 Task: Show the "File list" page setting.
Action: Mouse moved to (1262, 96)
Screenshot: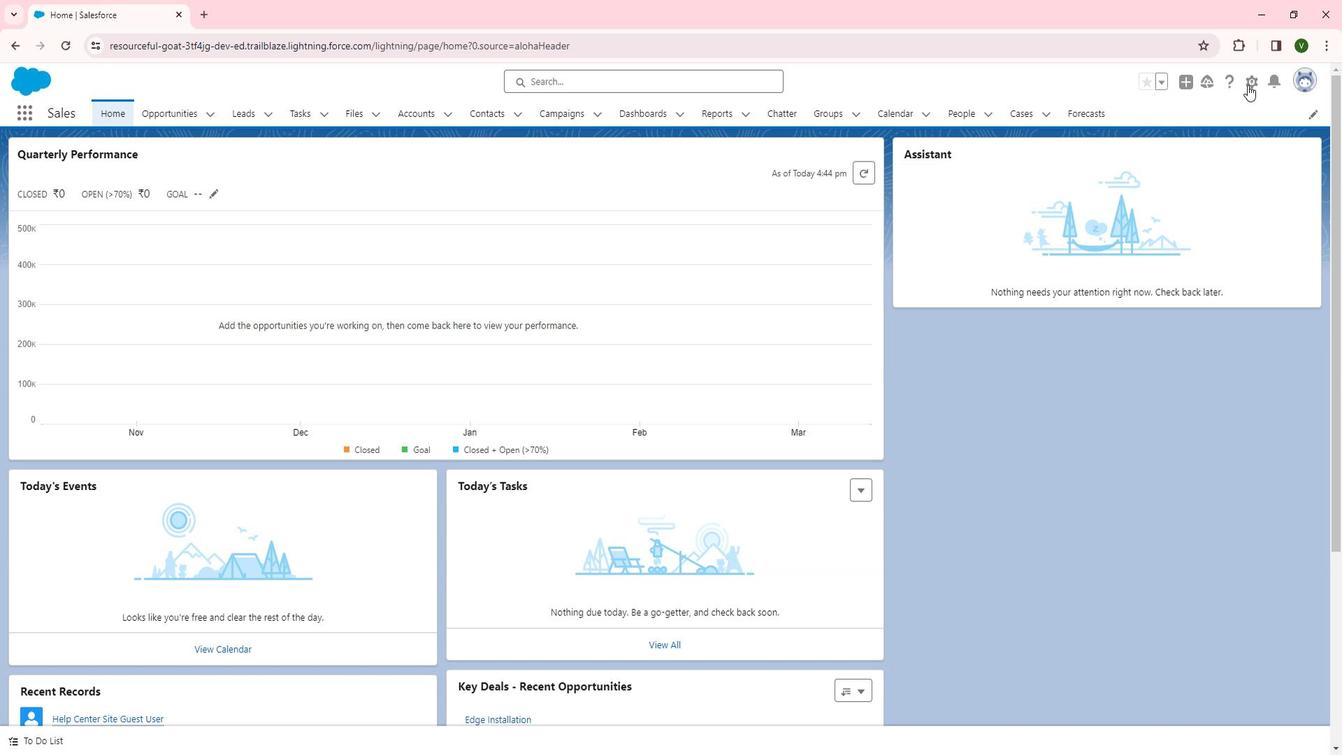 
Action: Mouse pressed left at (1262, 96)
Screenshot: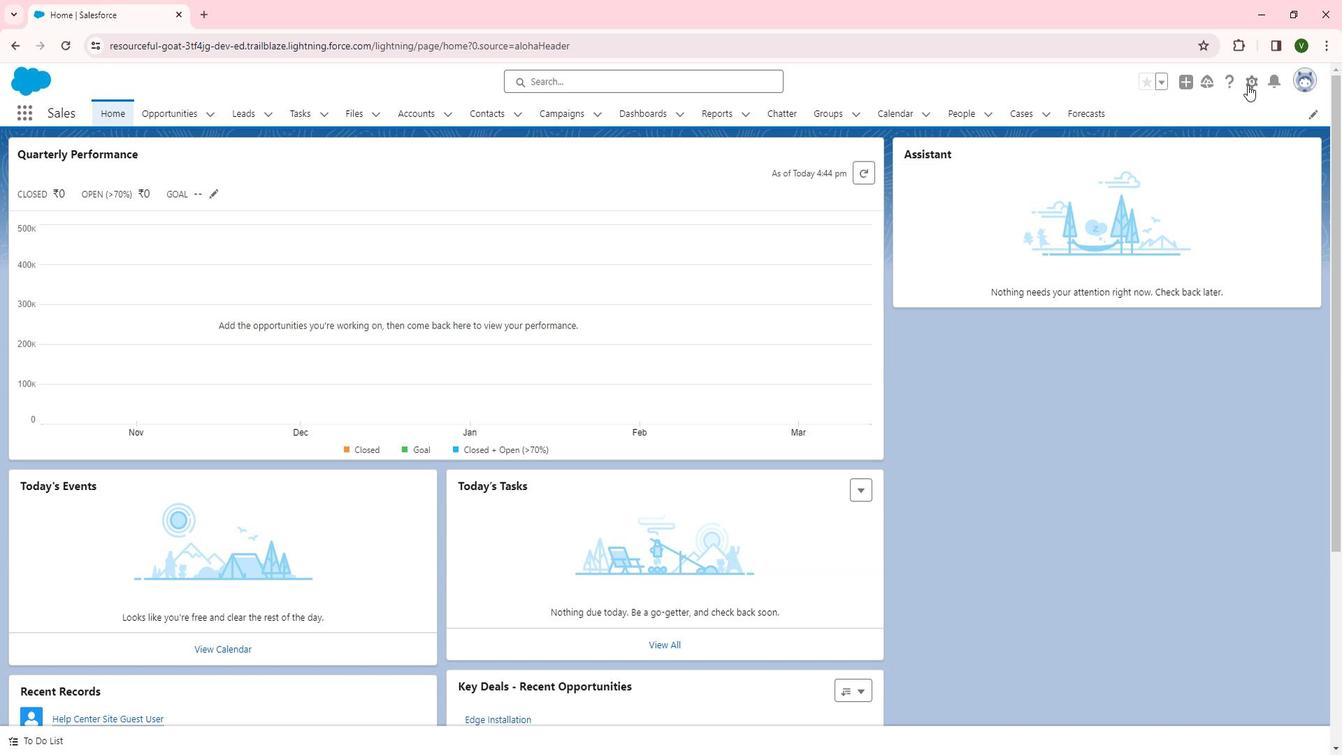 
Action: Mouse moved to (1201, 127)
Screenshot: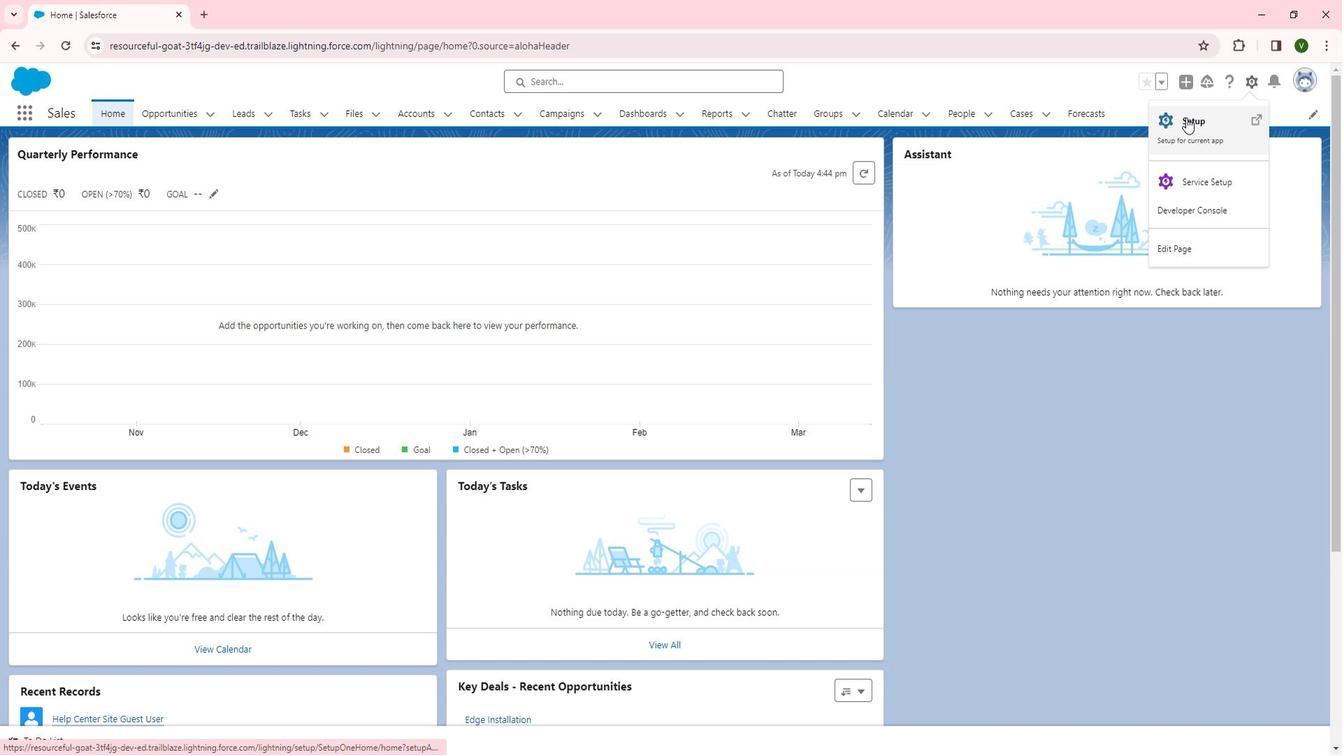 
Action: Mouse pressed left at (1201, 127)
Screenshot: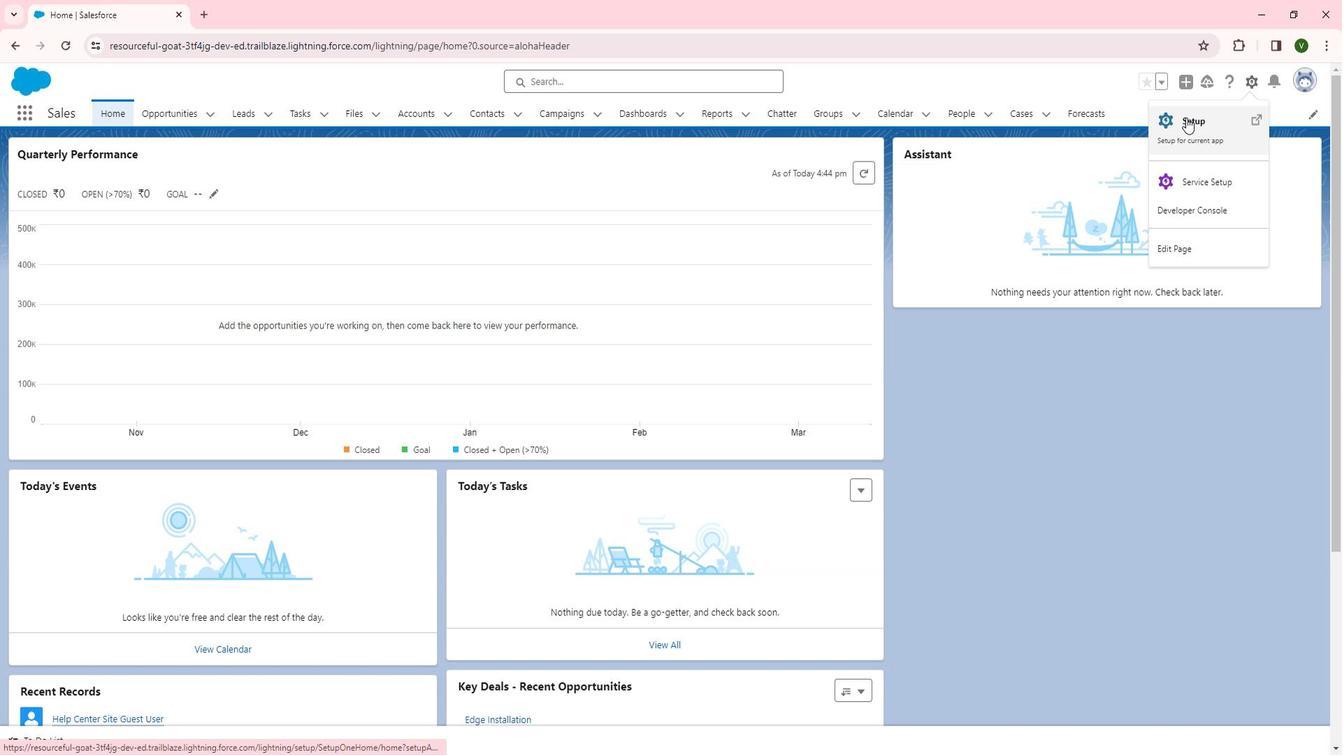 
Action: Mouse moved to (82, 515)
Screenshot: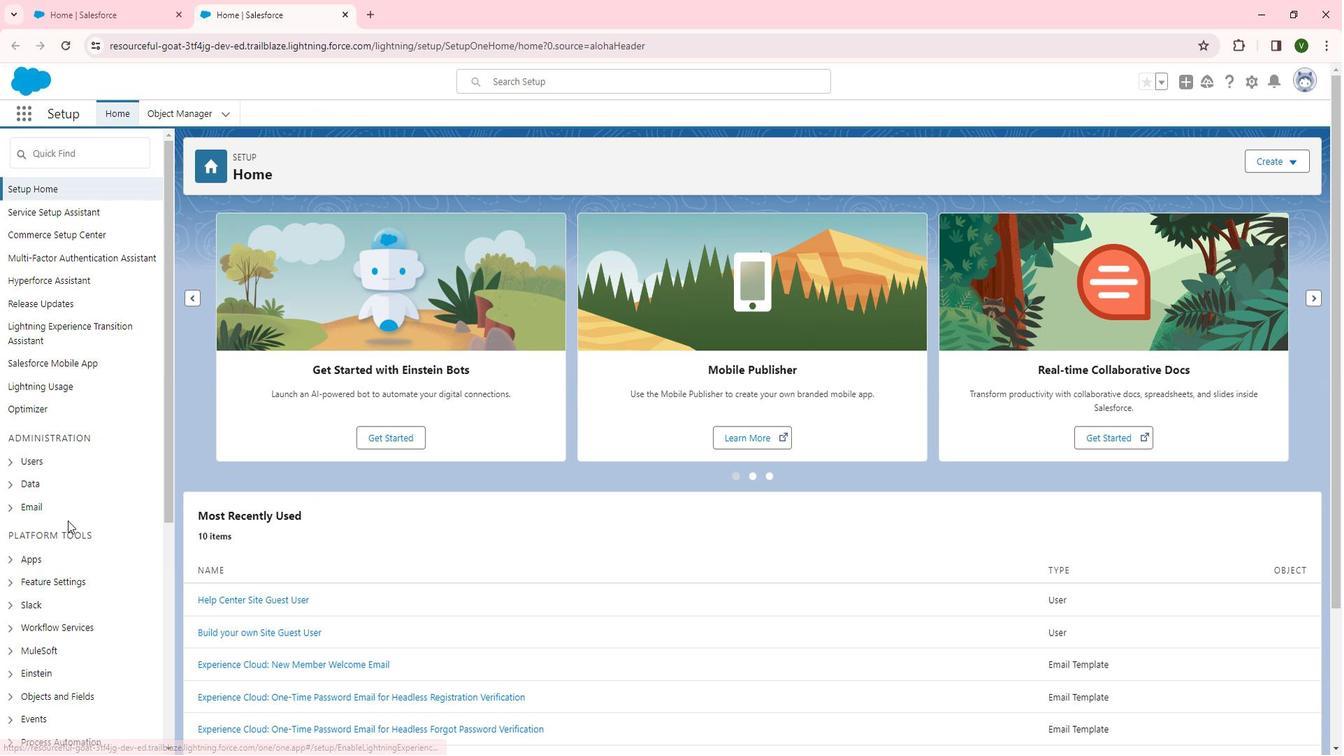 
Action: Mouse scrolled (82, 515) with delta (0, 0)
Screenshot: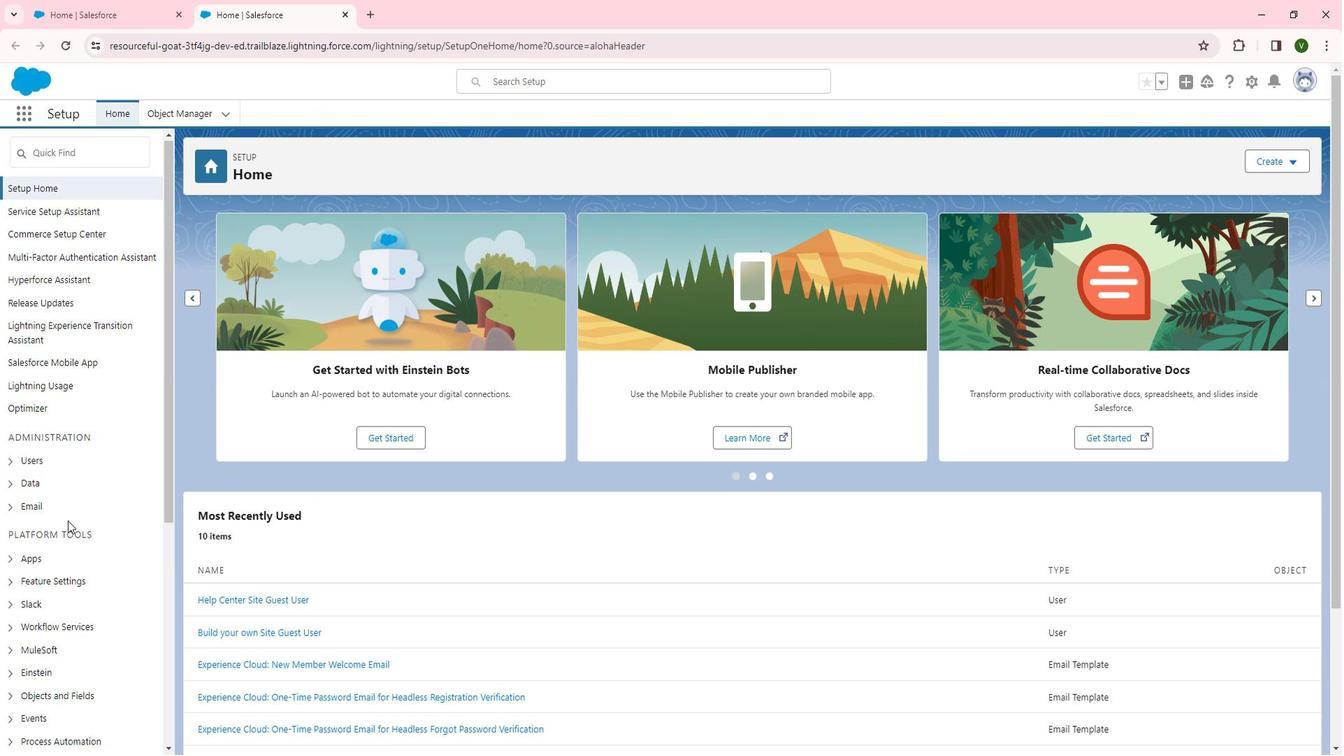 
Action: Mouse scrolled (82, 515) with delta (0, 0)
Screenshot: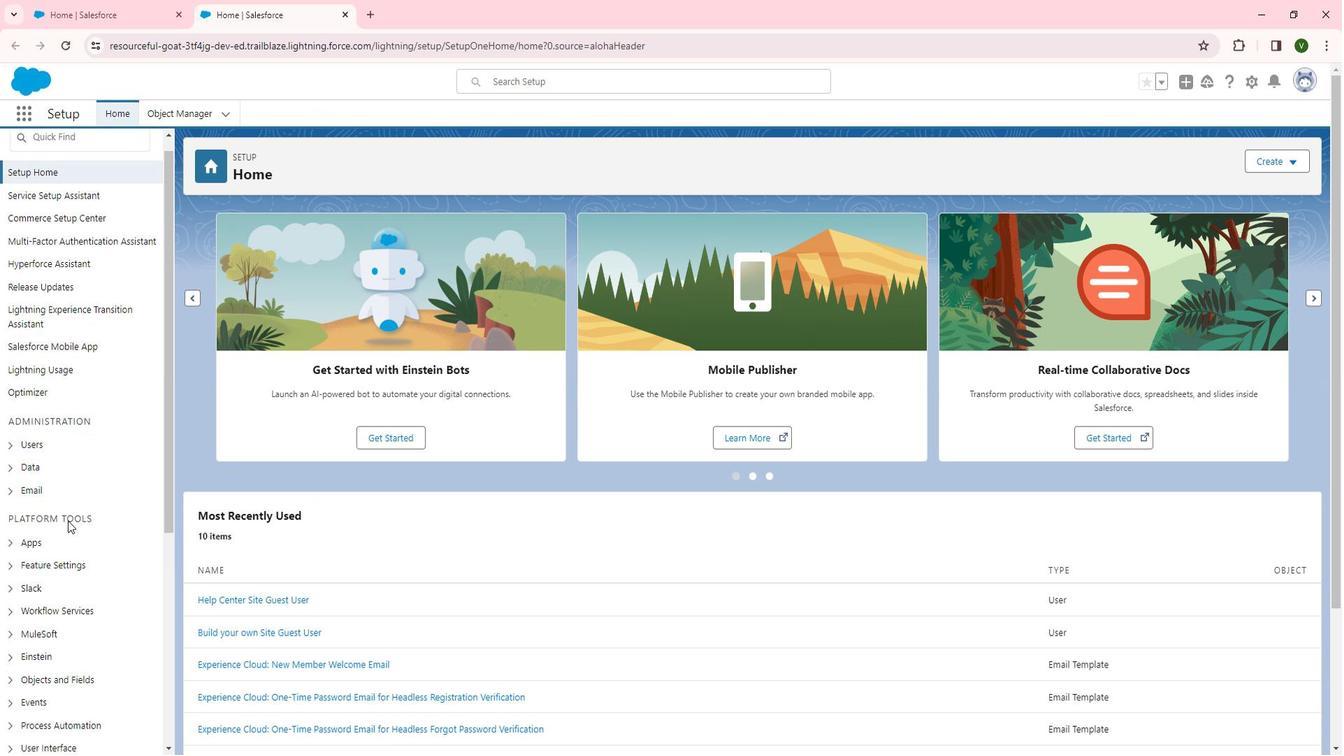
Action: Mouse moved to (74, 437)
Screenshot: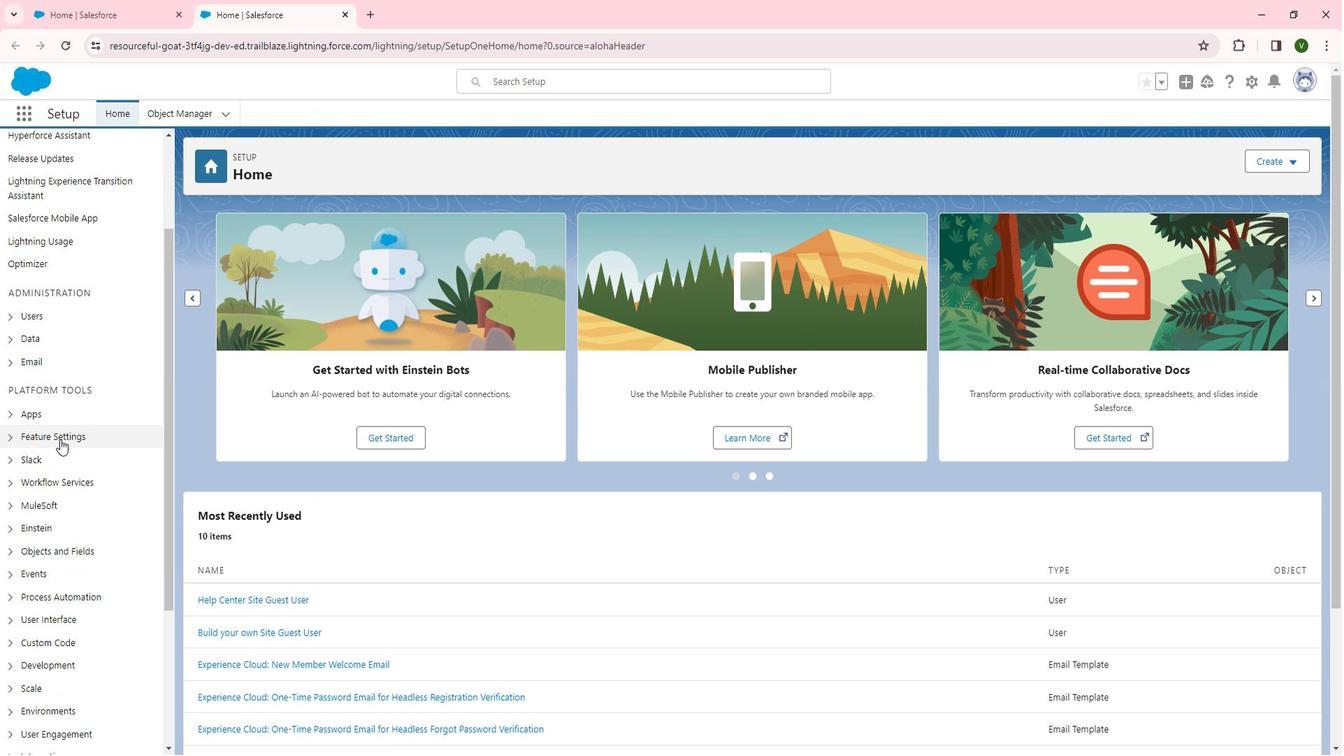 
Action: Mouse pressed left at (74, 437)
Screenshot: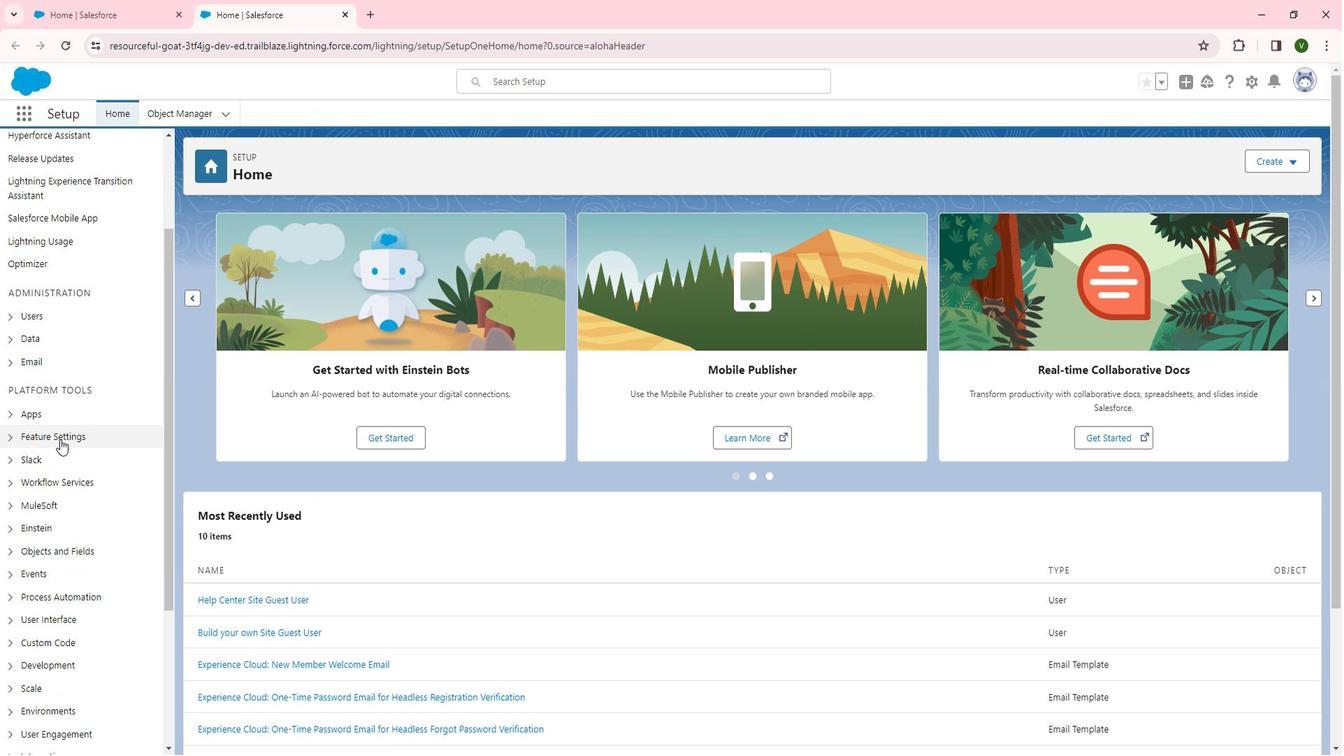 
Action: Mouse moved to (83, 546)
Screenshot: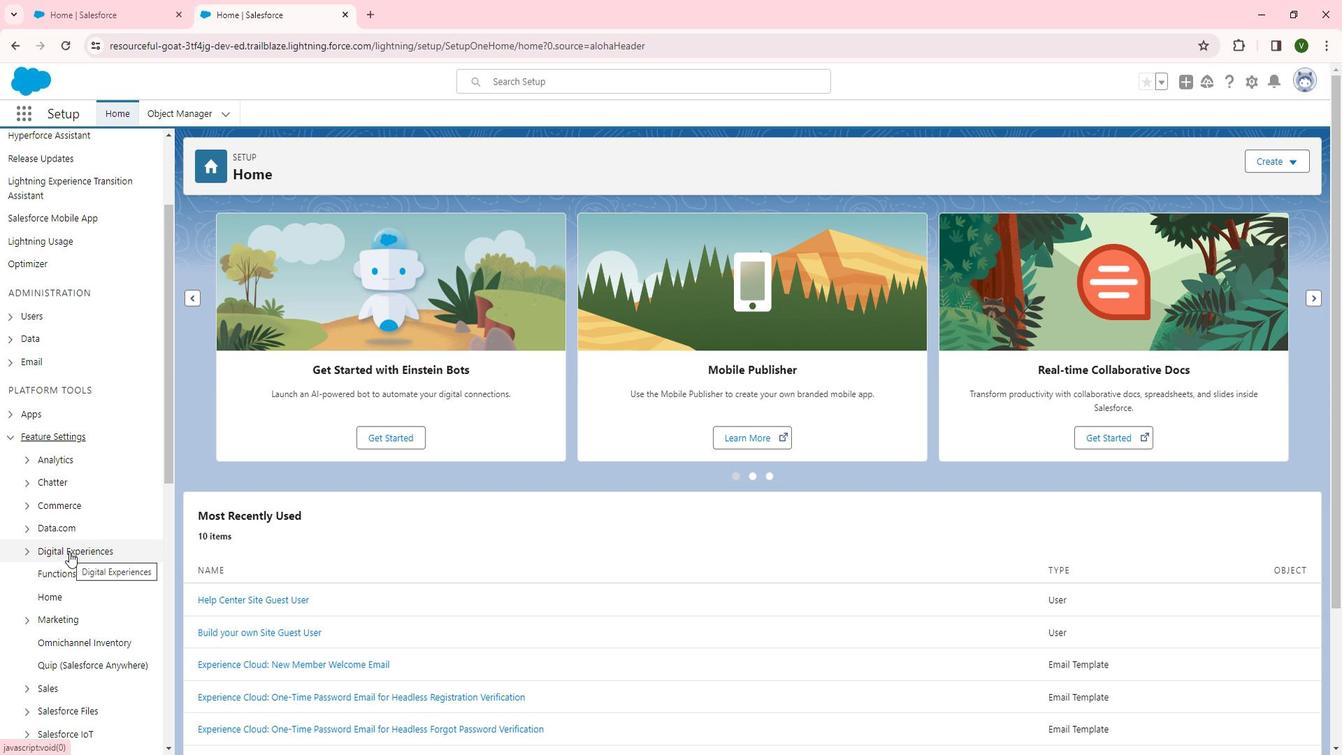 
Action: Mouse pressed left at (83, 546)
Screenshot: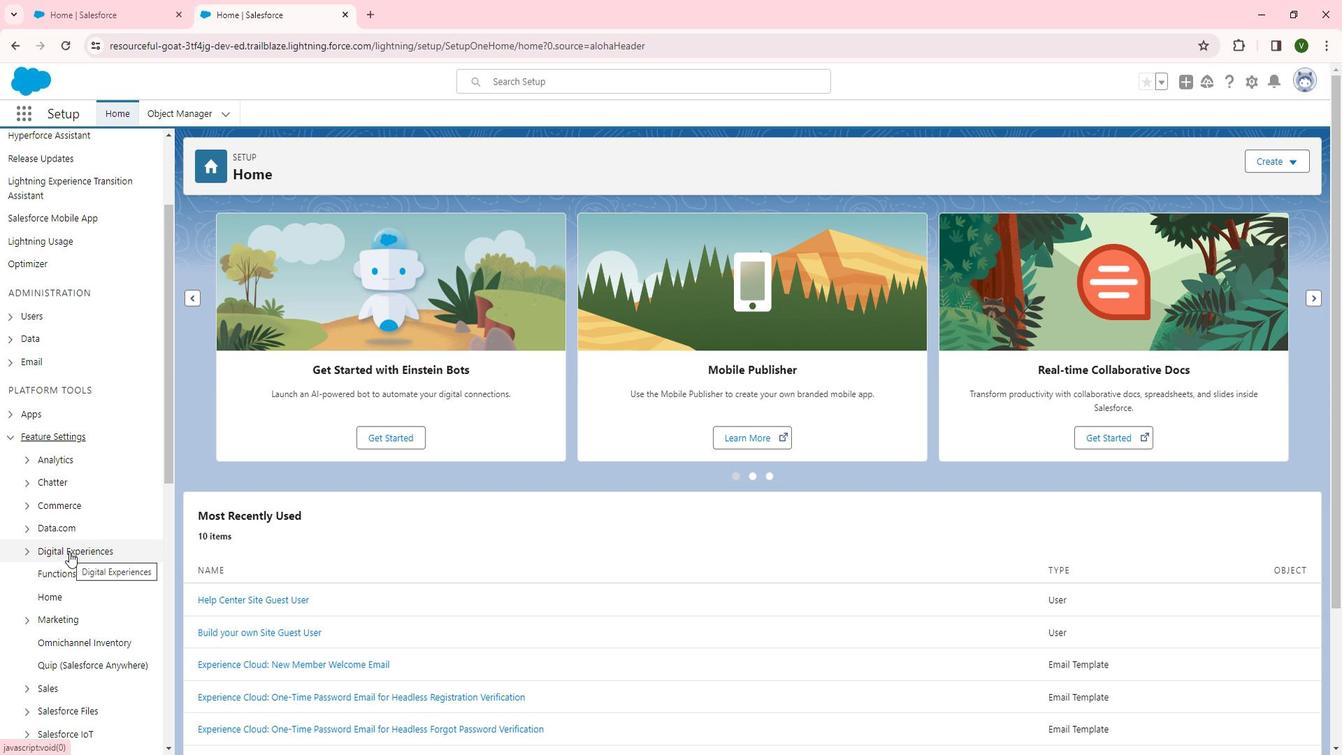 
Action: Mouse scrolled (83, 545) with delta (0, 0)
Screenshot: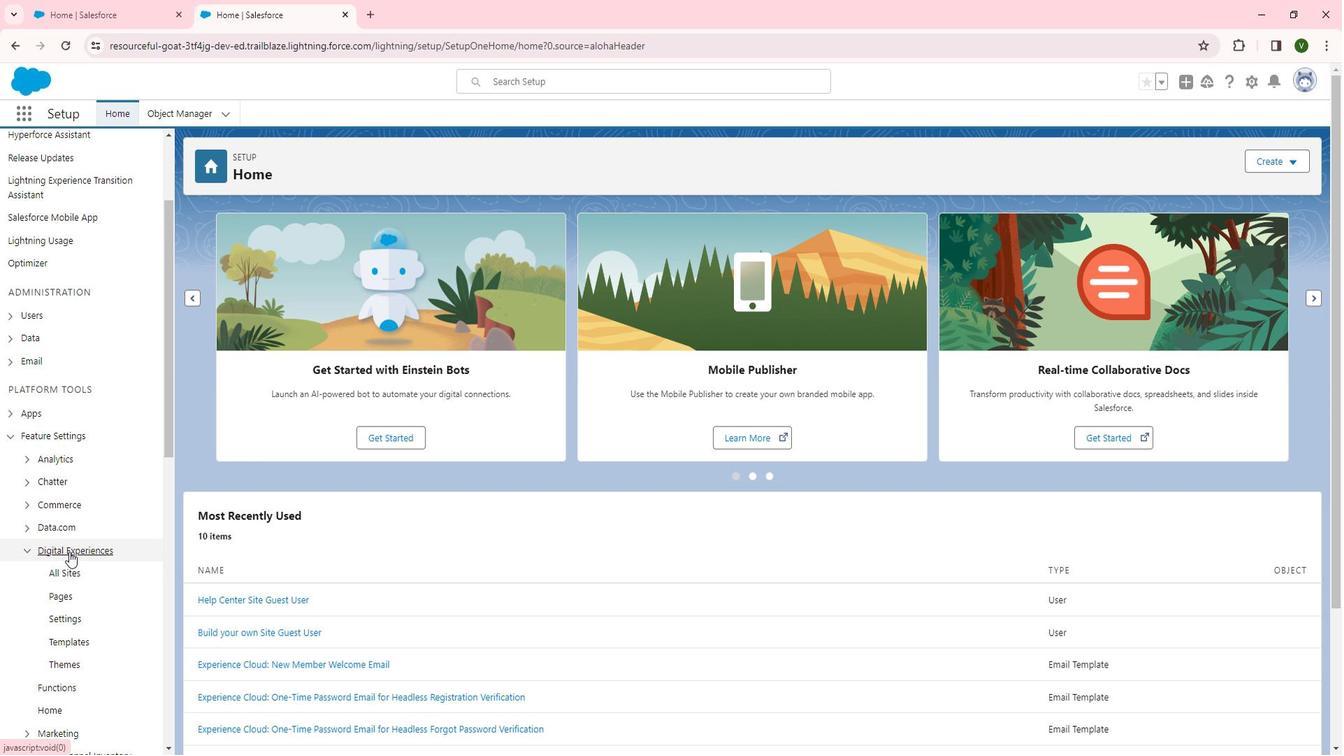 
Action: Mouse scrolled (83, 545) with delta (0, 0)
Screenshot: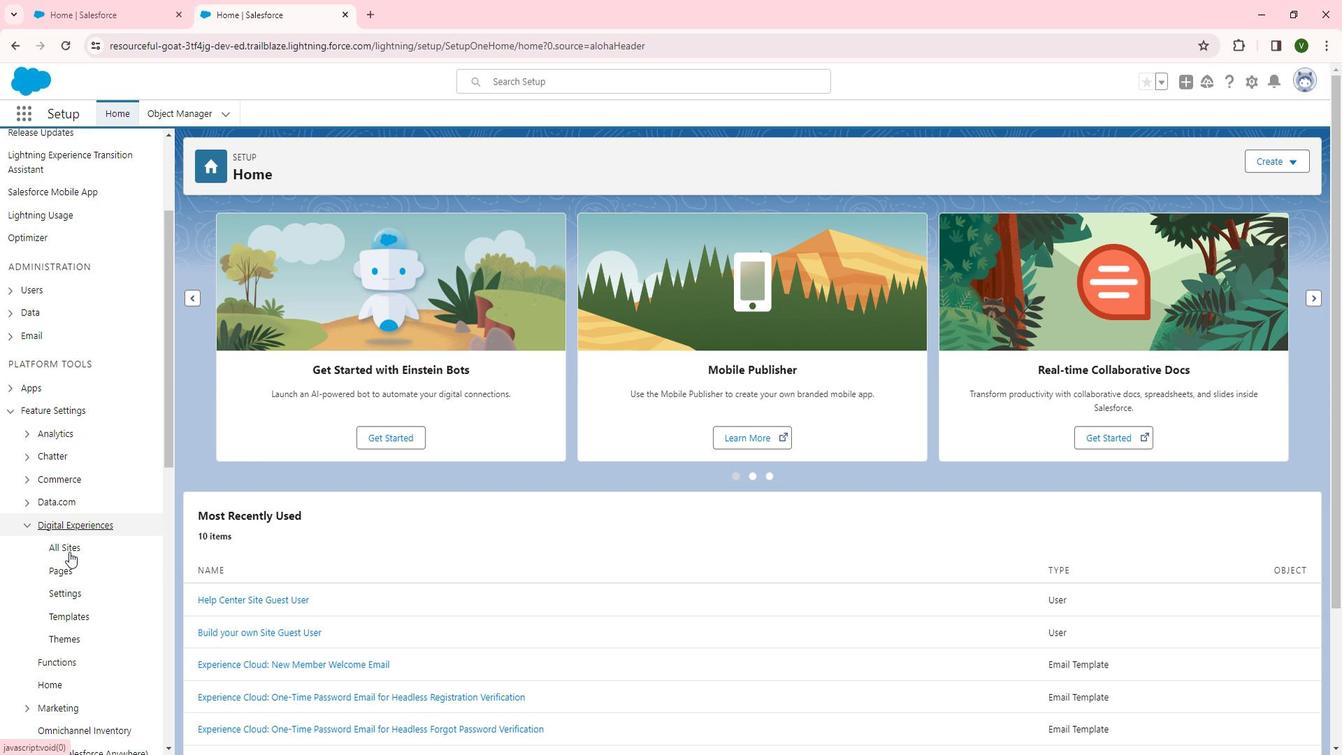 
Action: Mouse moved to (69, 425)
Screenshot: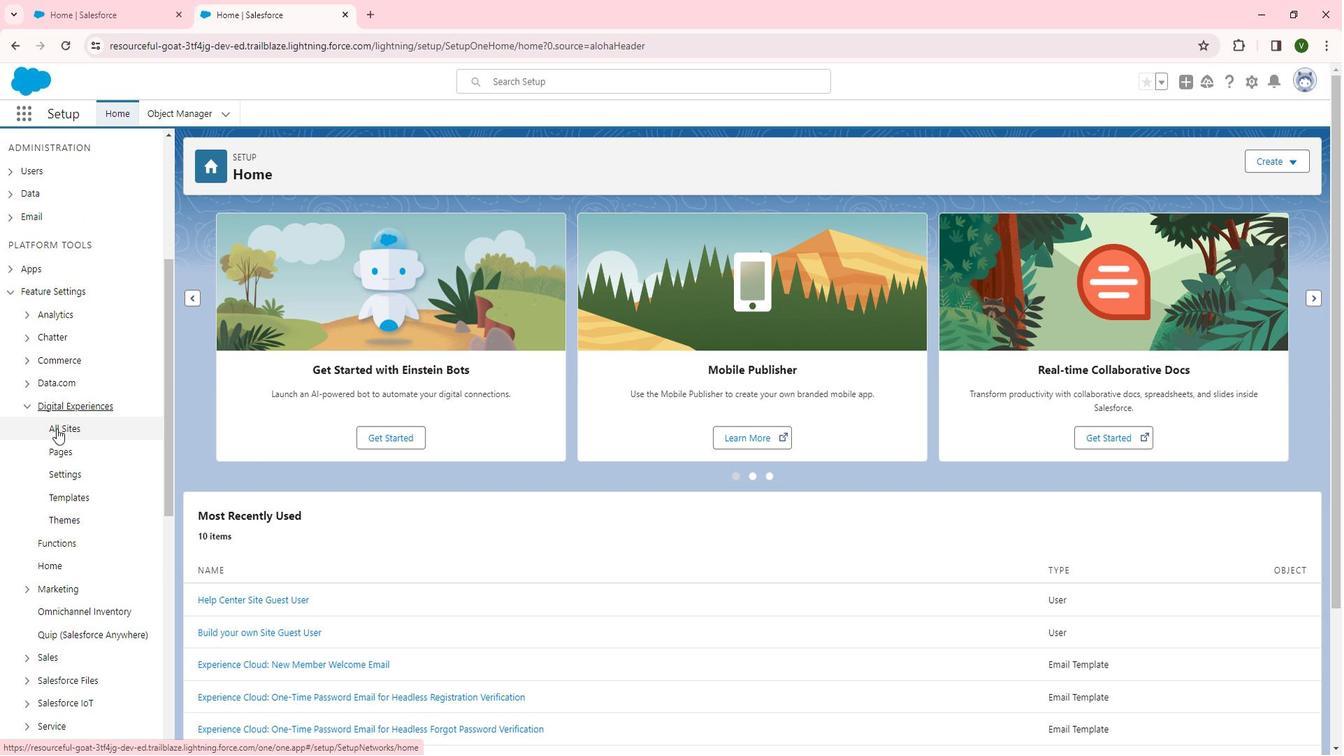 
Action: Mouse pressed left at (69, 425)
Screenshot: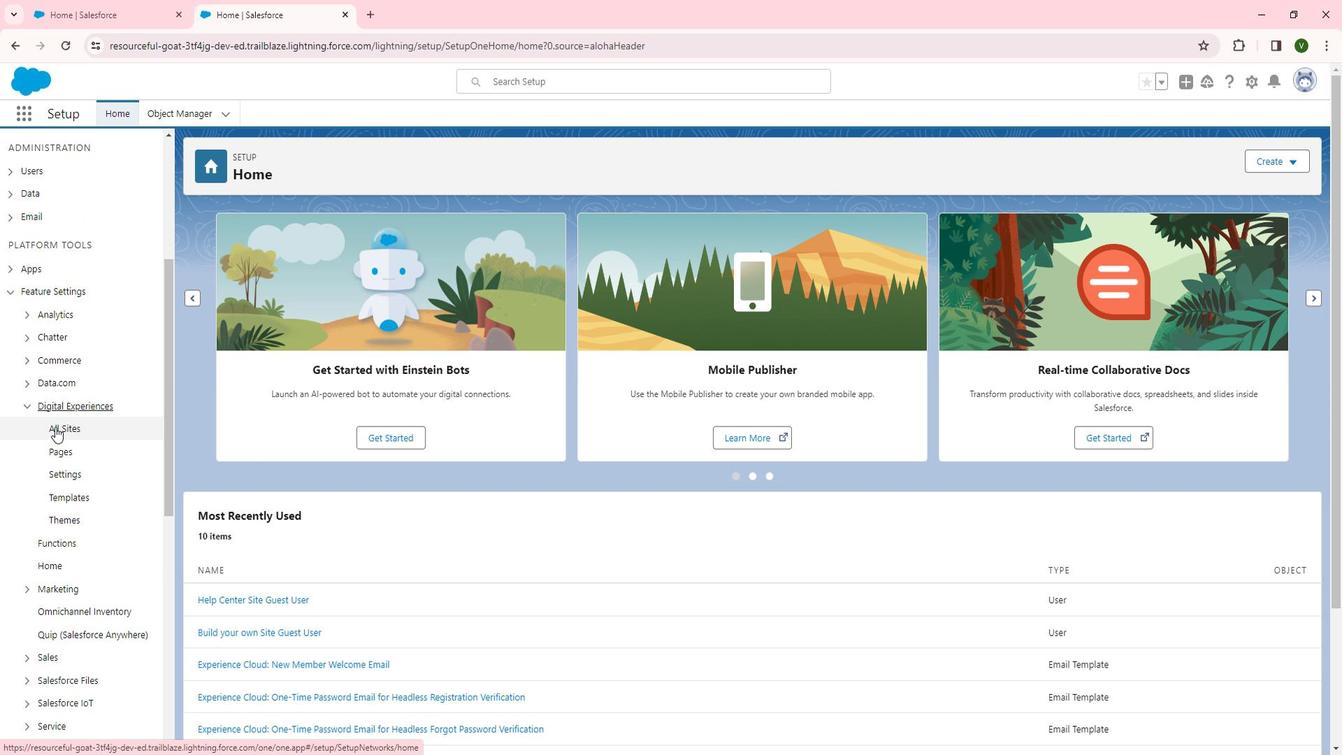 
Action: Mouse moved to (242, 373)
Screenshot: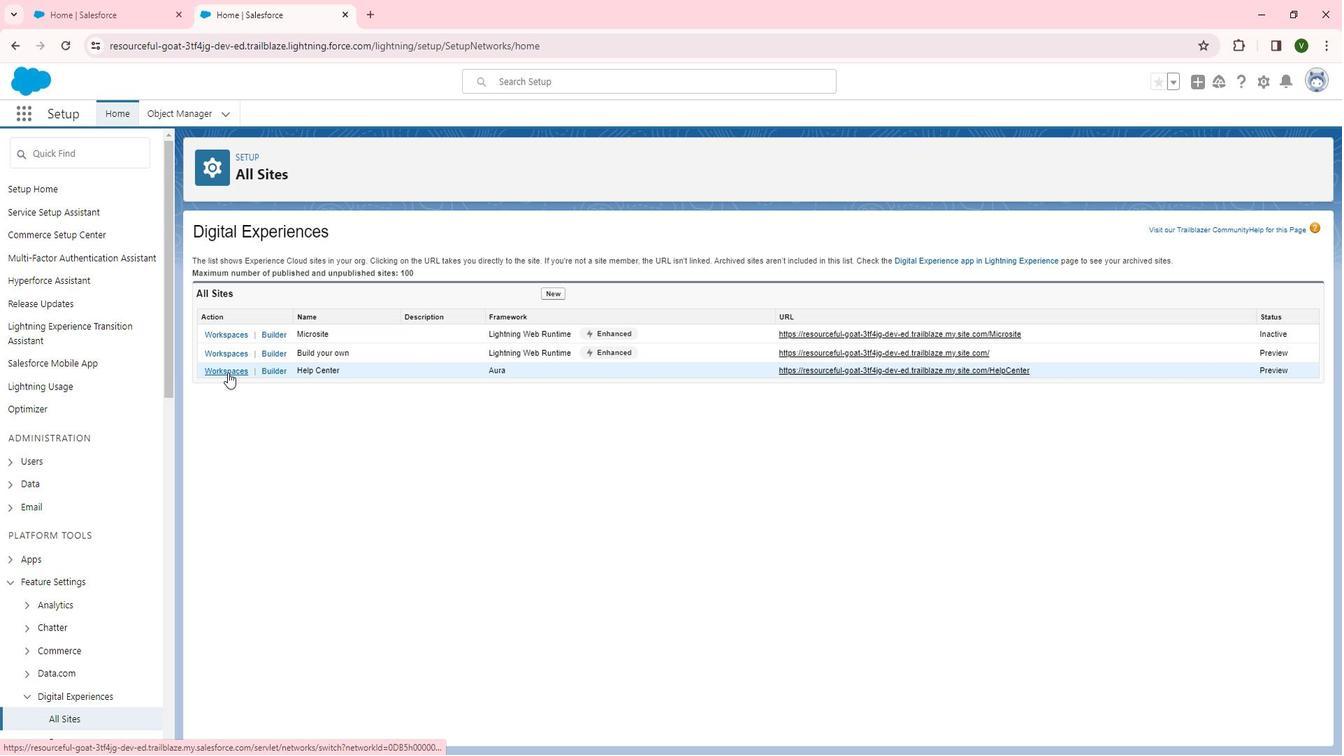 
Action: Mouse pressed left at (242, 373)
Screenshot: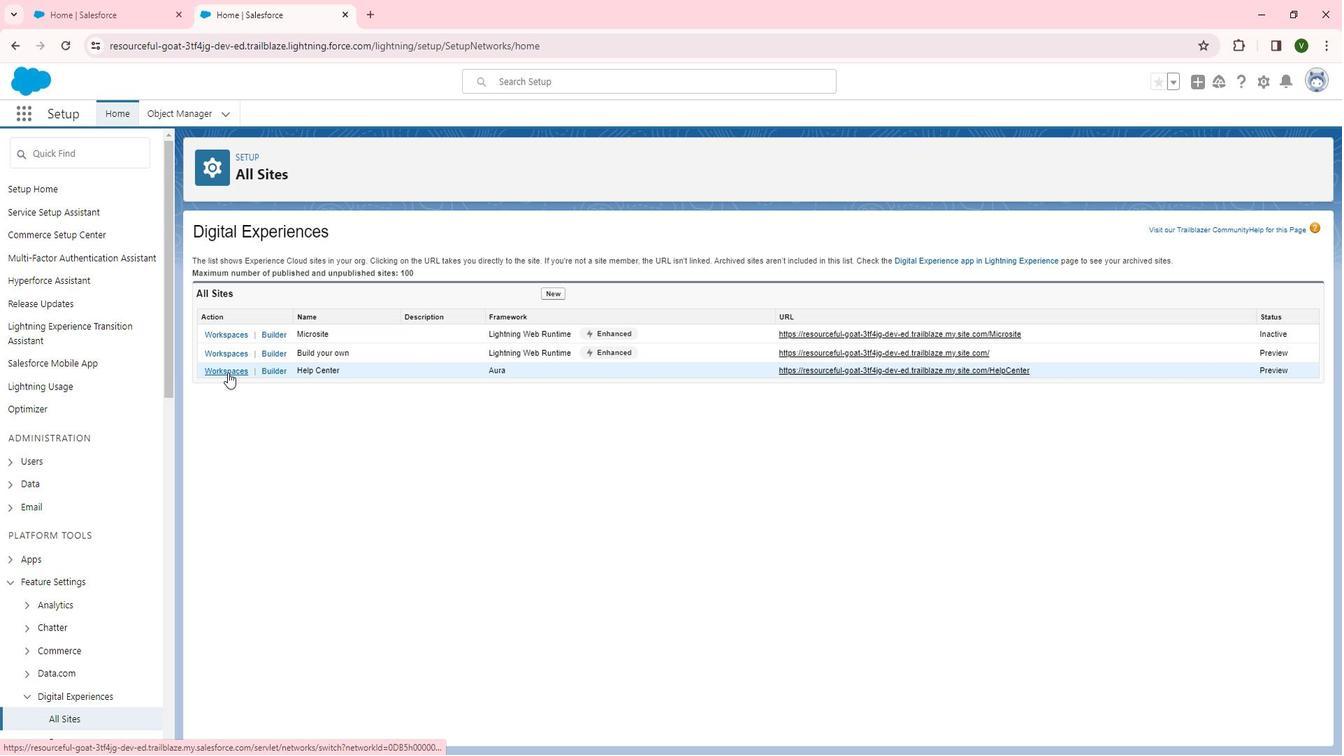 
Action: Mouse moved to (110, 332)
Screenshot: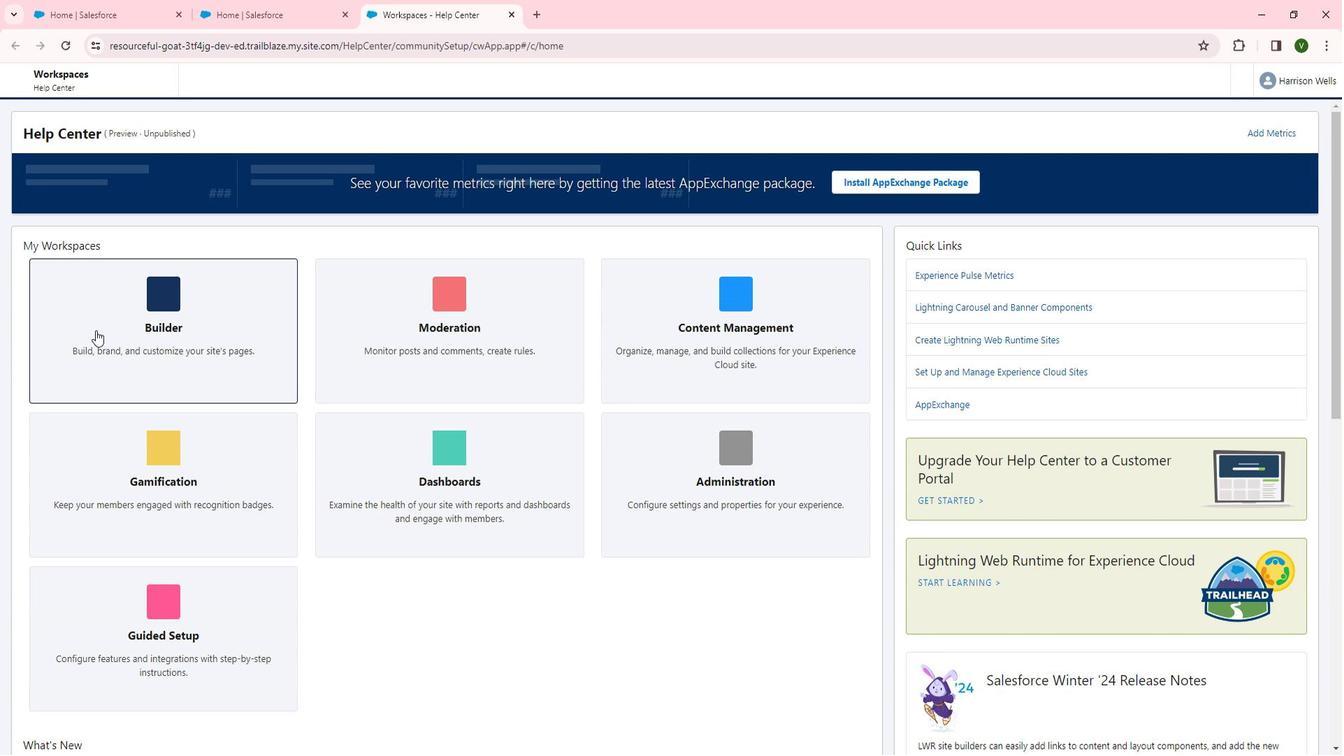 
Action: Mouse pressed left at (110, 332)
Screenshot: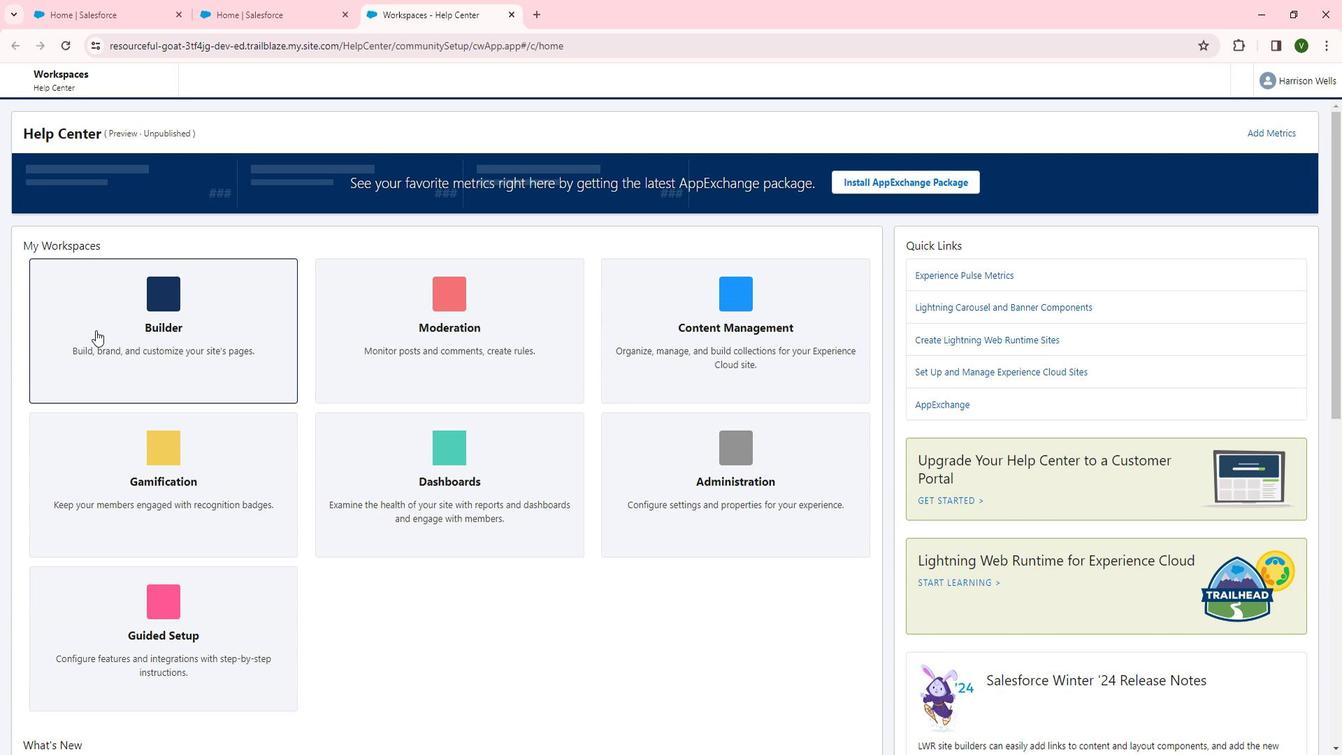 
Action: Mouse moved to (286, 99)
Screenshot: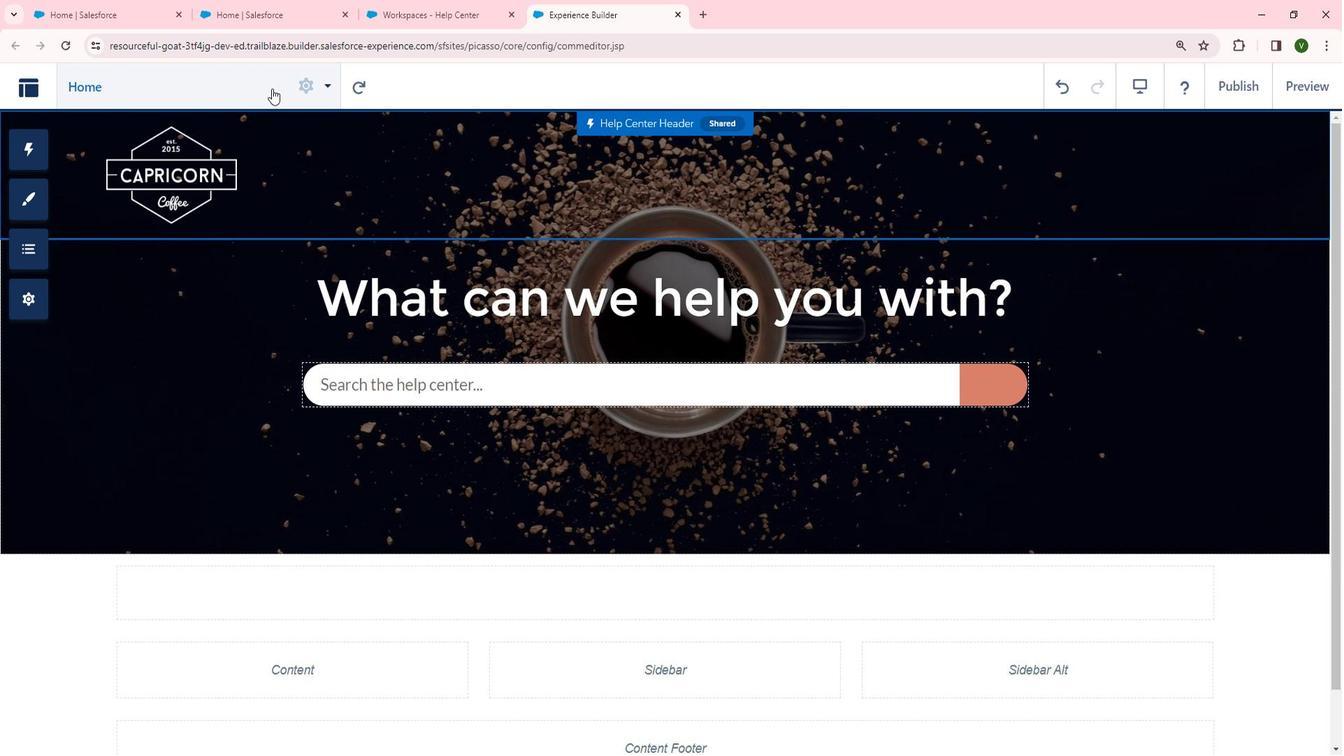 
Action: Mouse pressed left at (286, 99)
Screenshot: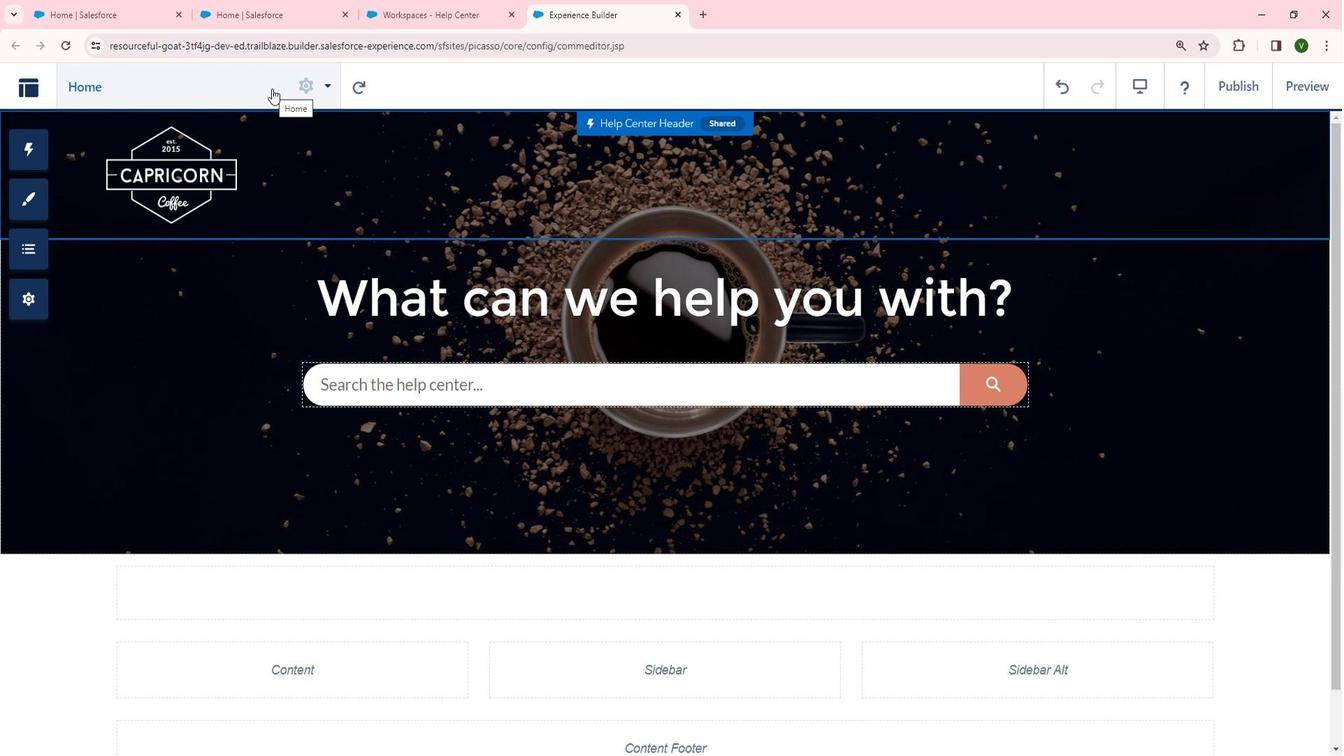 
Action: Mouse moved to (92, 359)
Screenshot: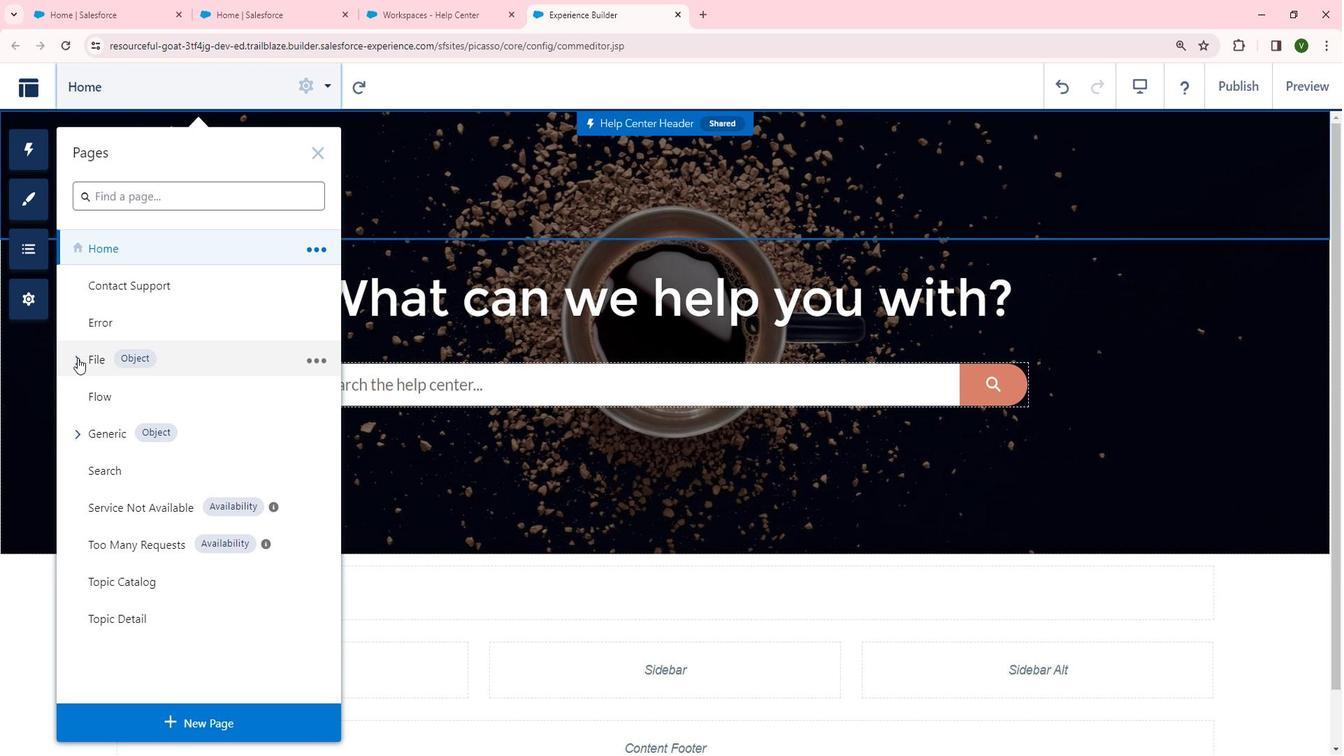 
Action: Mouse pressed left at (92, 359)
Screenshot: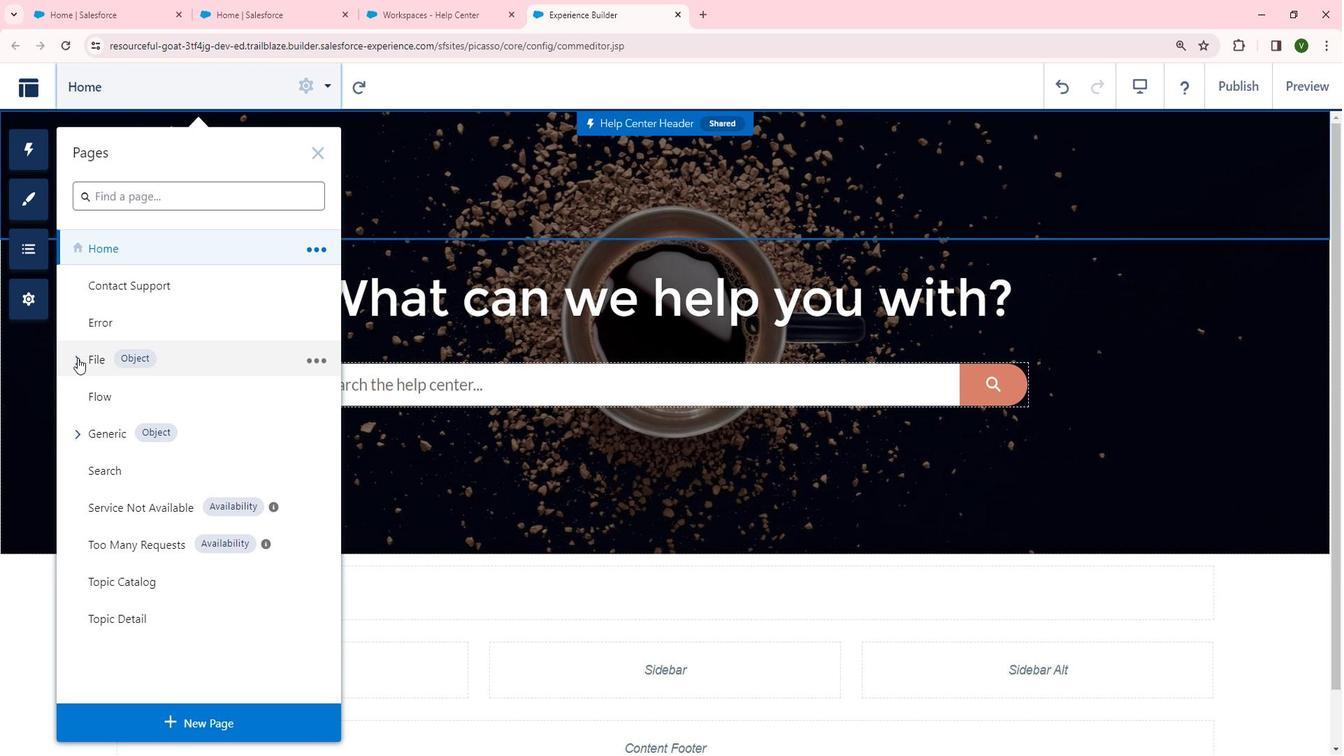 
Action: Mouse moved to (146, 427)
Screenshot: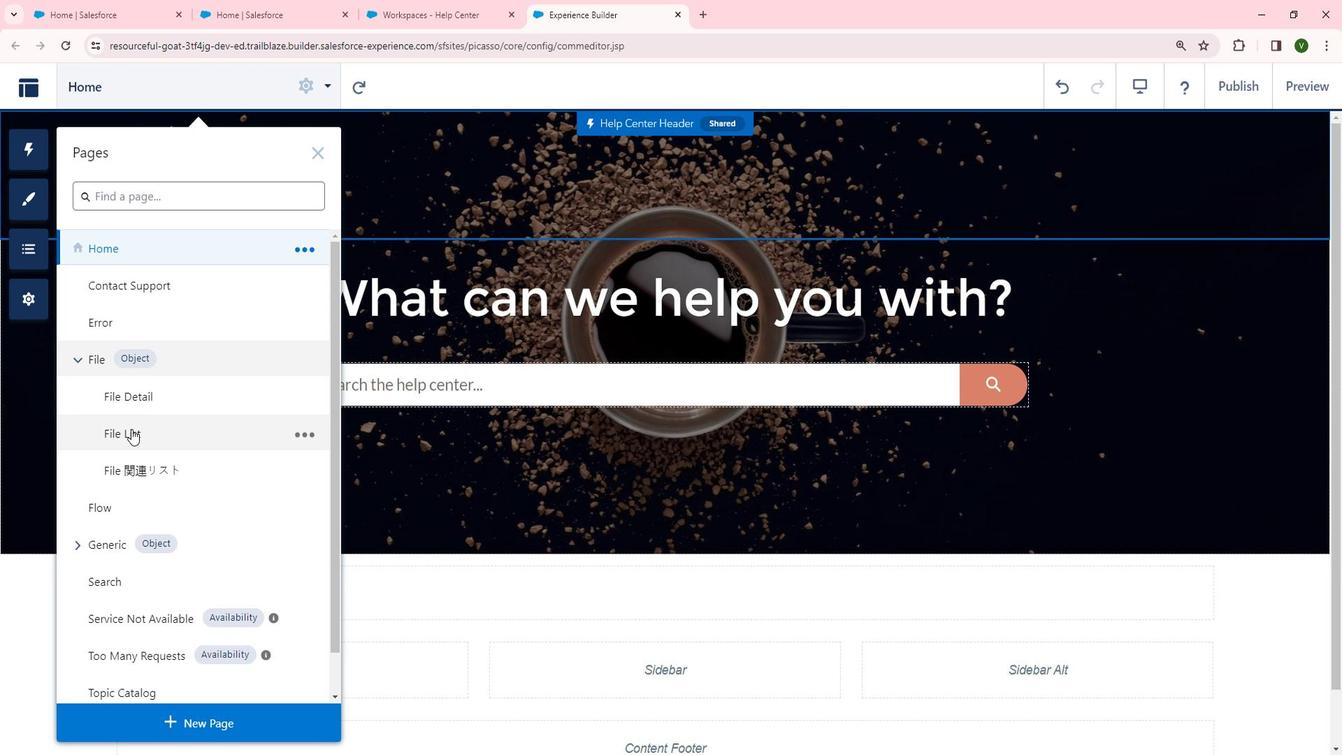 
Action: Mouse pressed left at (146, 427)
Screenshot: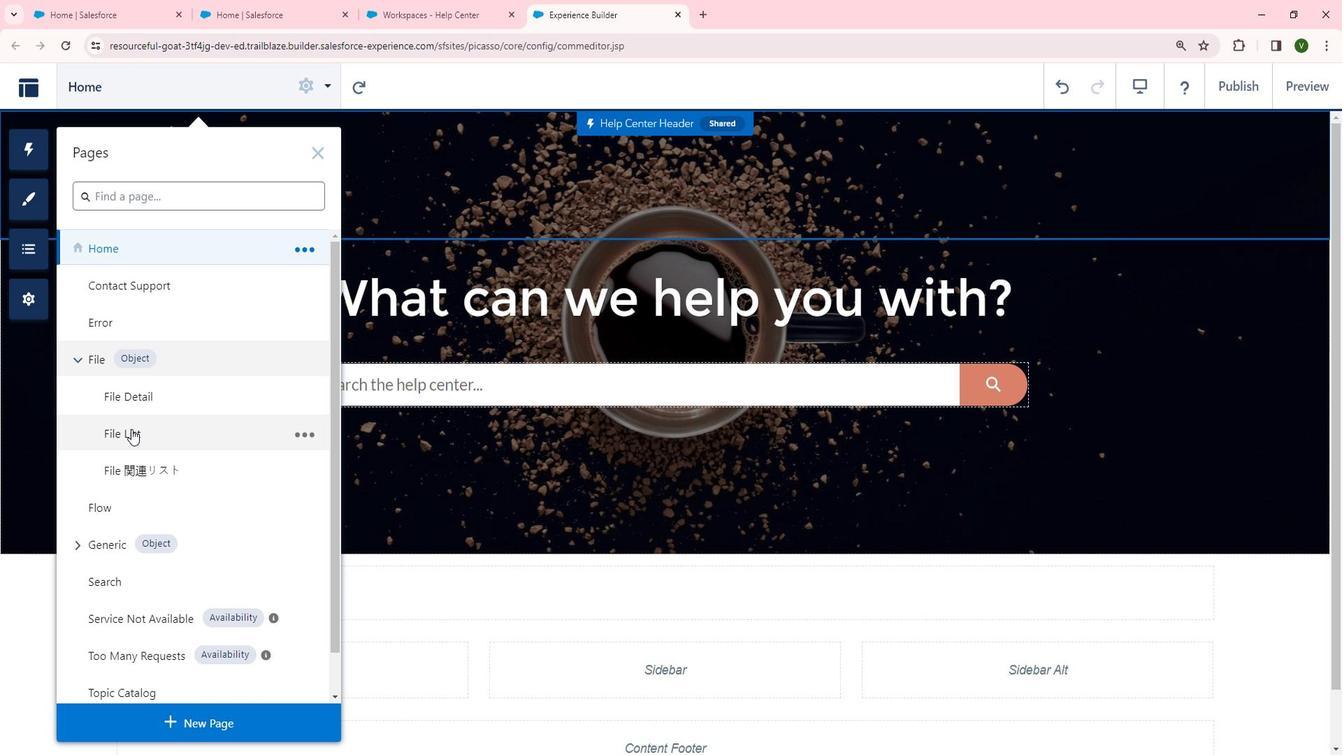 
Action: Mouse moved to (202, 88)
Screenshot: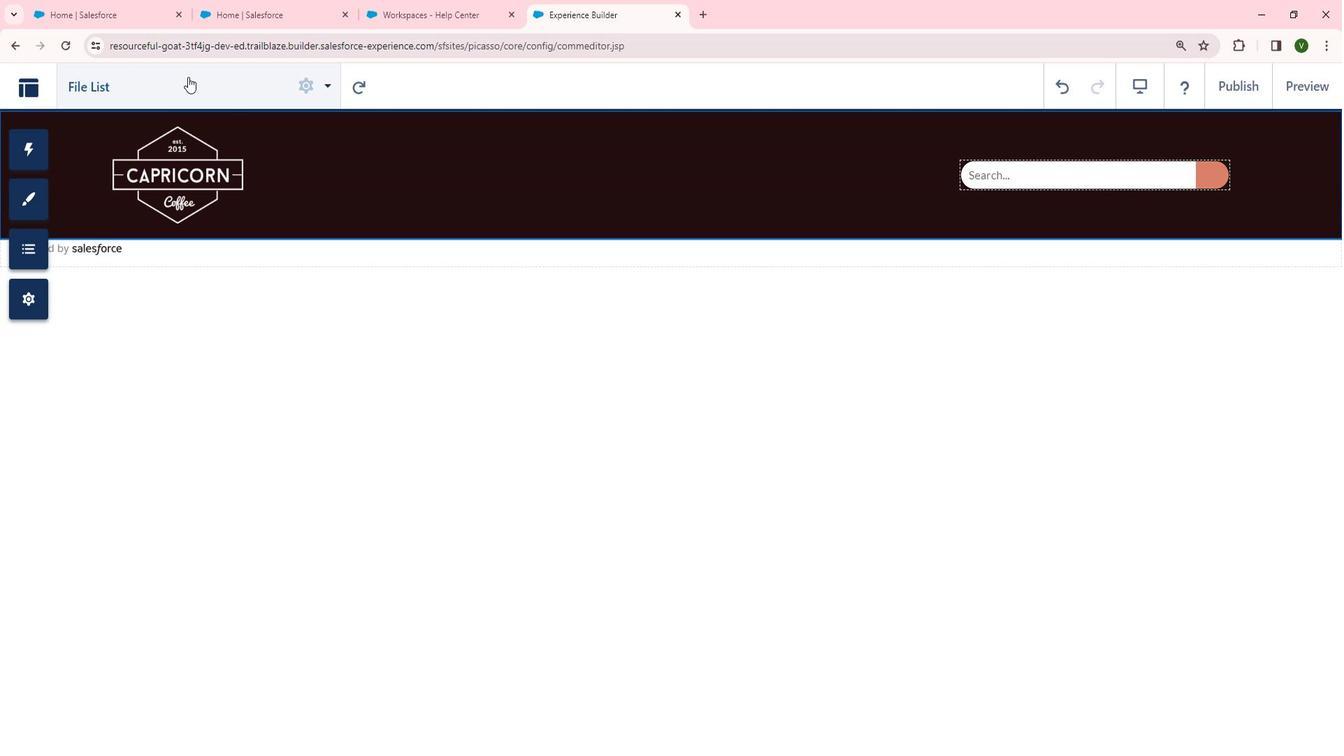 
Action: Mouse pressed left at (202, 88)
Screenshot: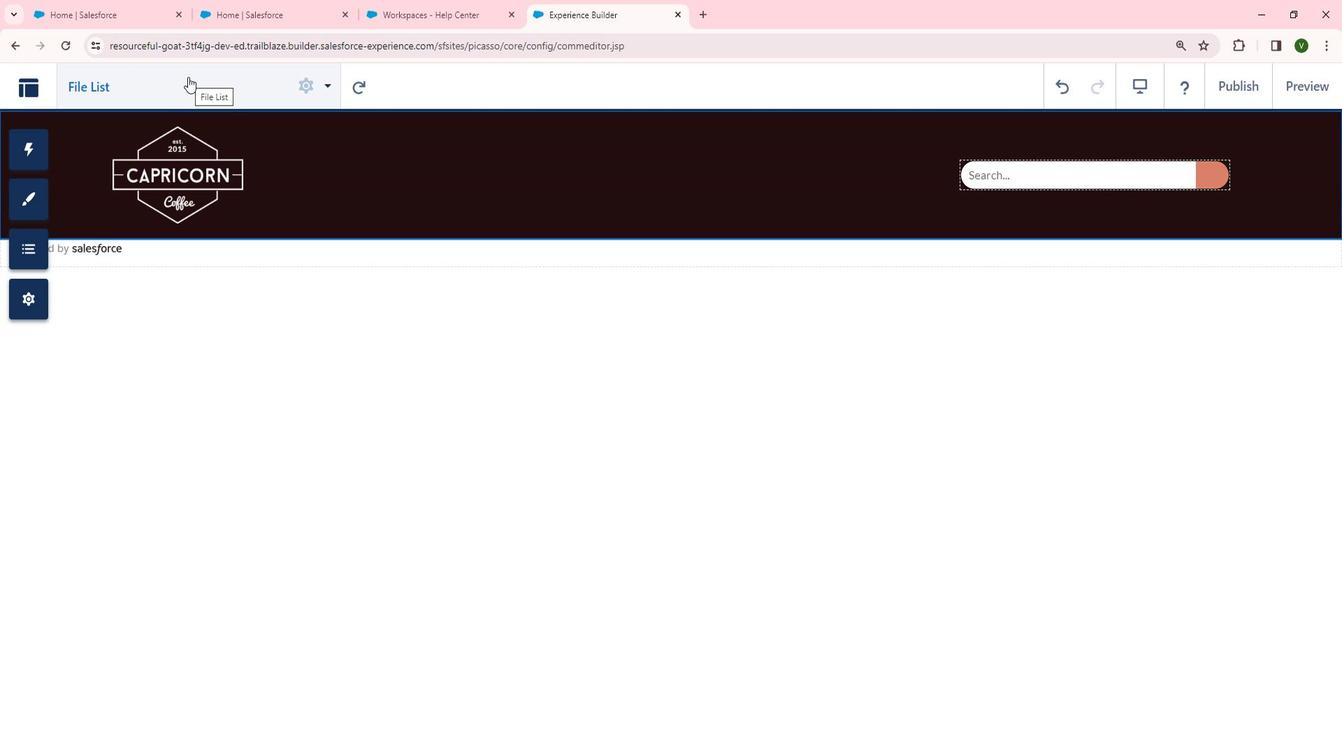 
Action: Mouse moved to (319, 388)
Screenshot: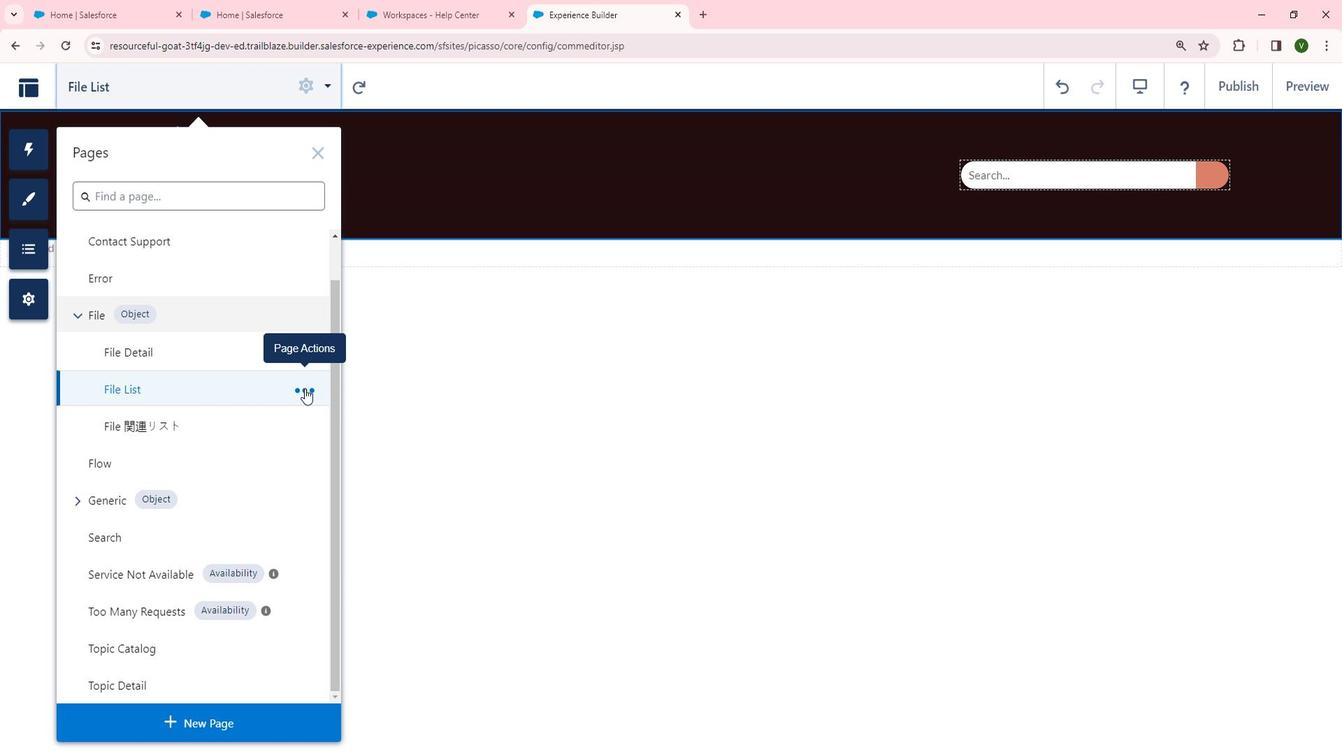 
Action: Mouse pressed left at (319, 388)
Screenshot: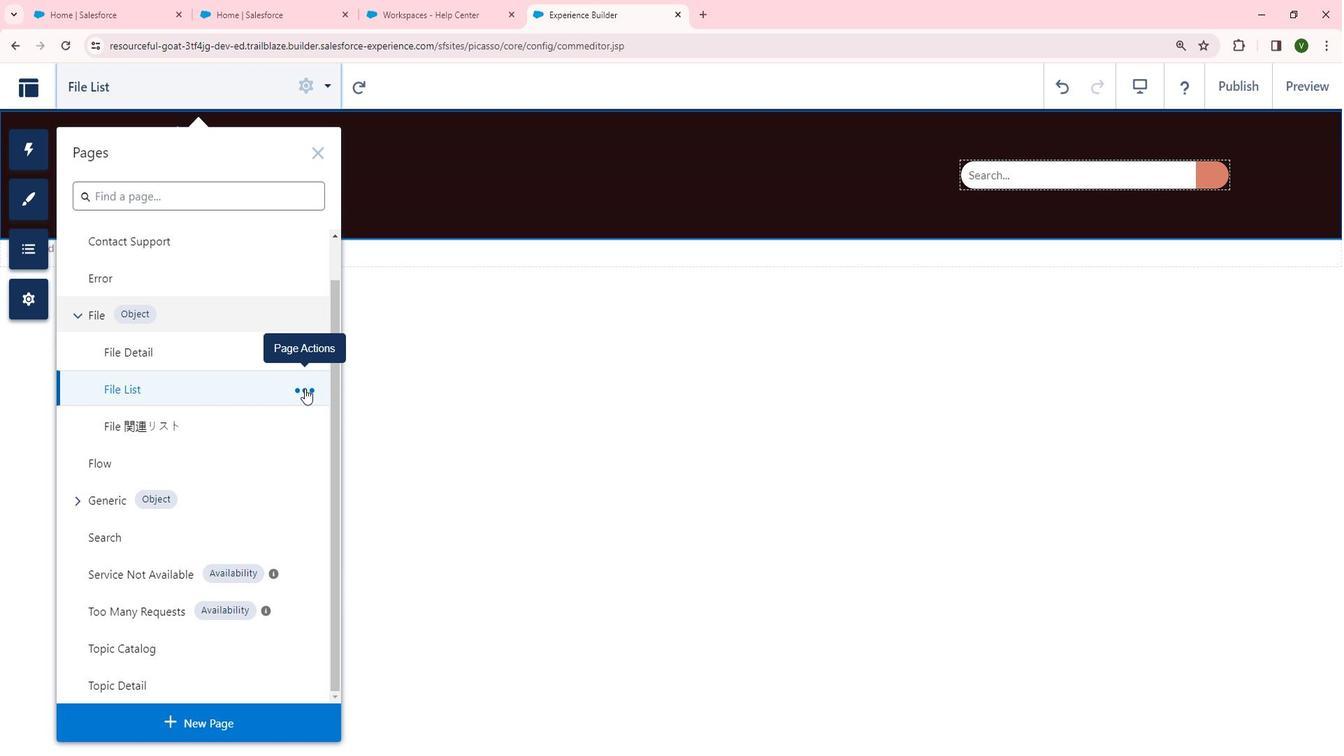 
Action: Mouse moved to (429, 385)
Screenshot: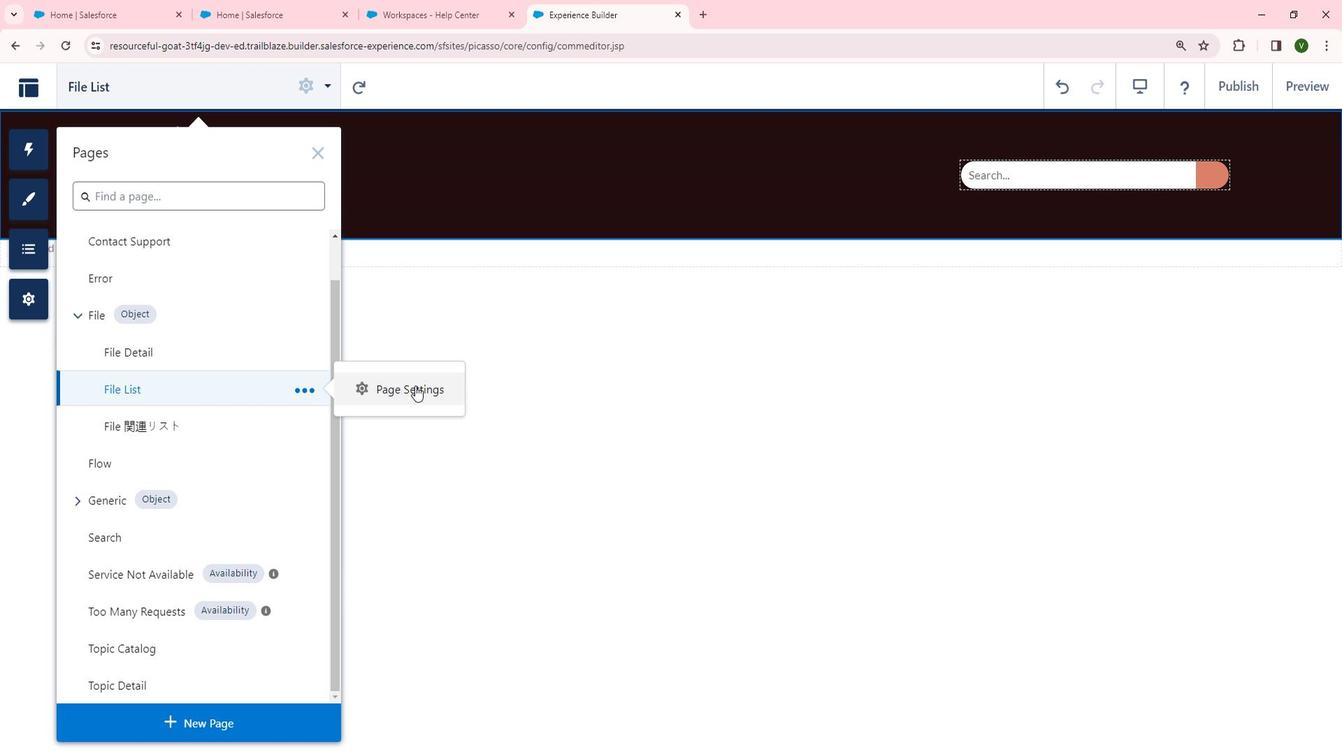
Action: Mouse pressed left at (429, 385)
Screenshot: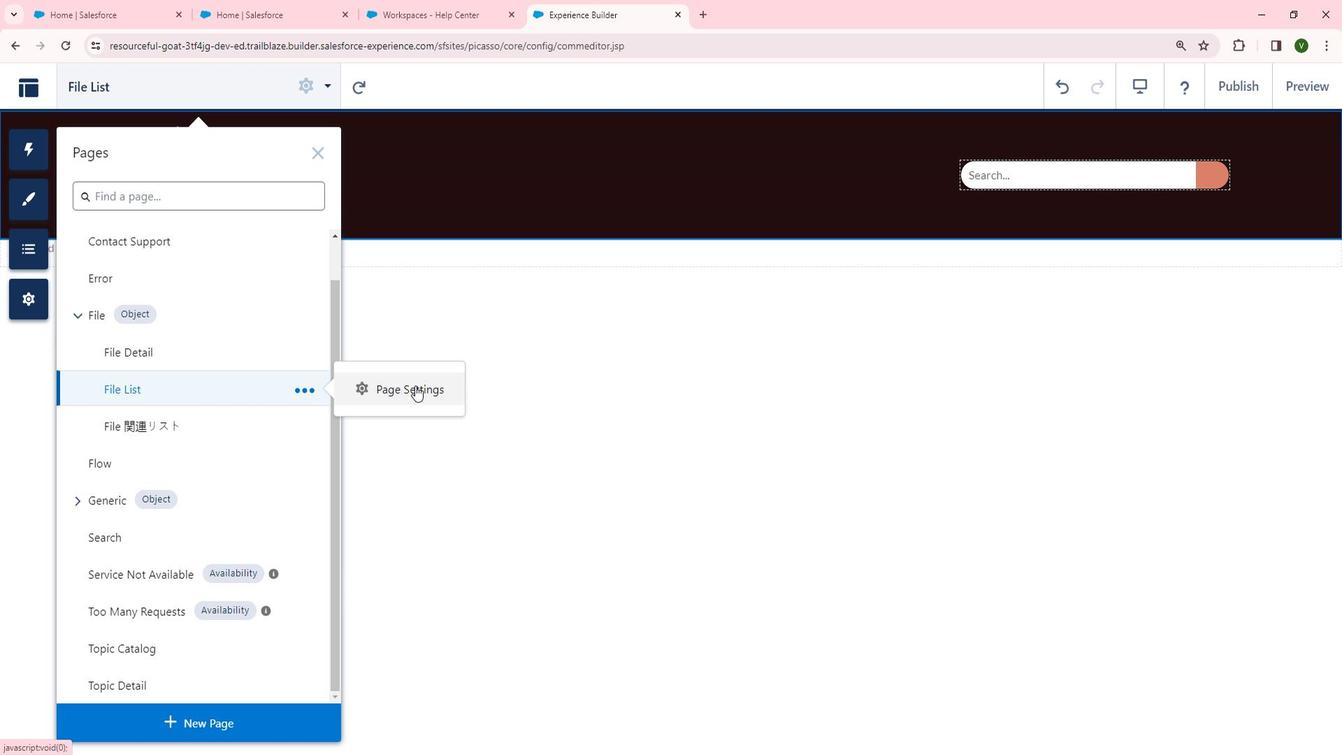 
